 Task: Create a due date automation trigger when advanced on, on the monday of the week before a card is due add checklist without checklist "Resume" at 11:00 AM.
Action: Mouse moved to (1084, 82)
Screenshot: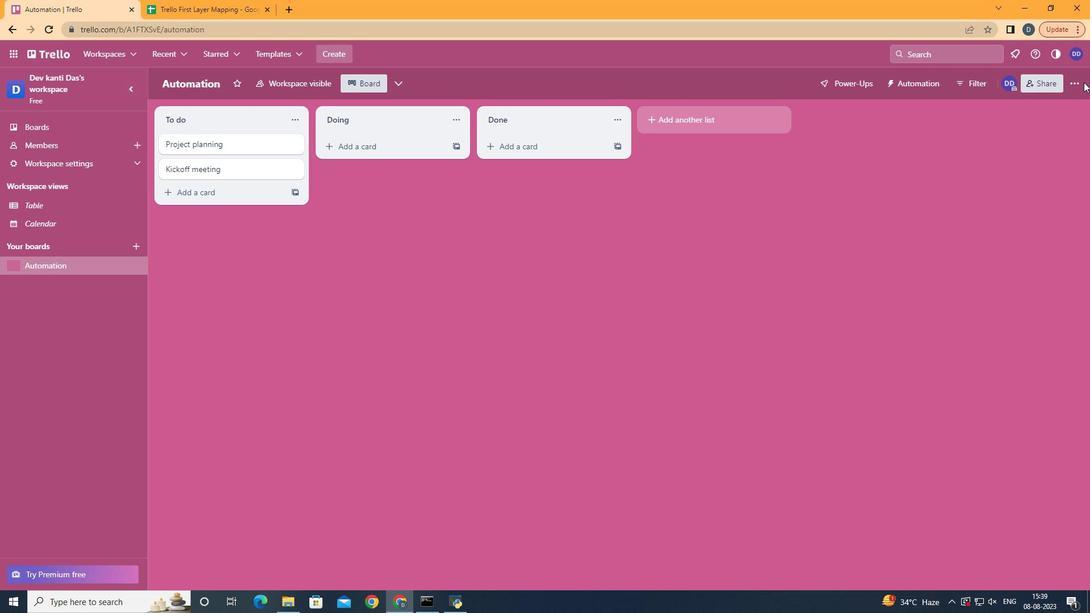 
Action: Mouse pressed left at (1084, 82)
Screenshot: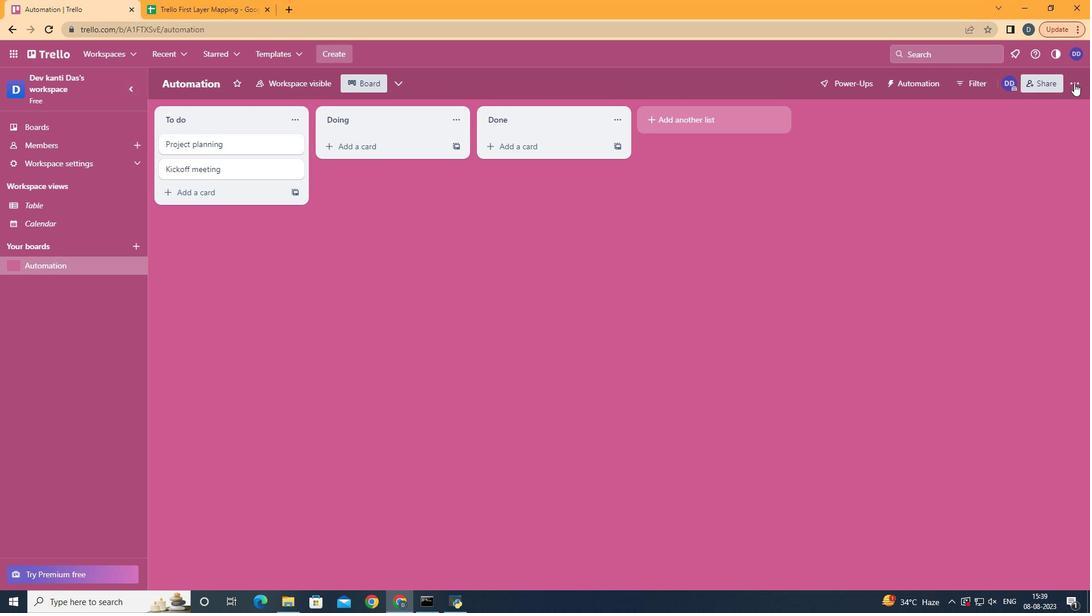 
Action: Mouse moved to (1074, 83)
Screenshot: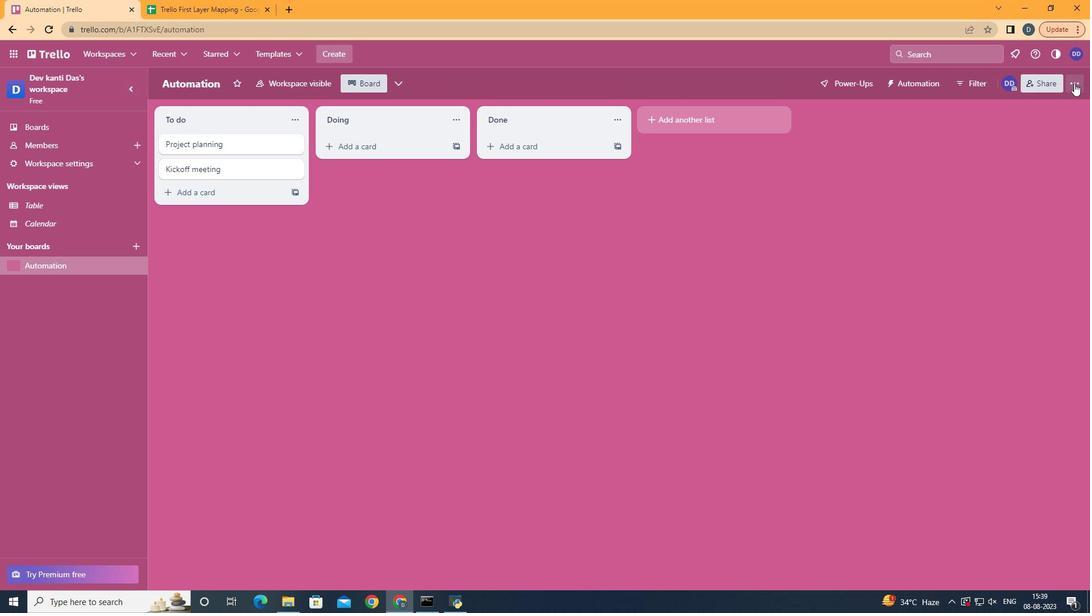 
Action: Mouse pressed left at (1074, 83)
Screenshot: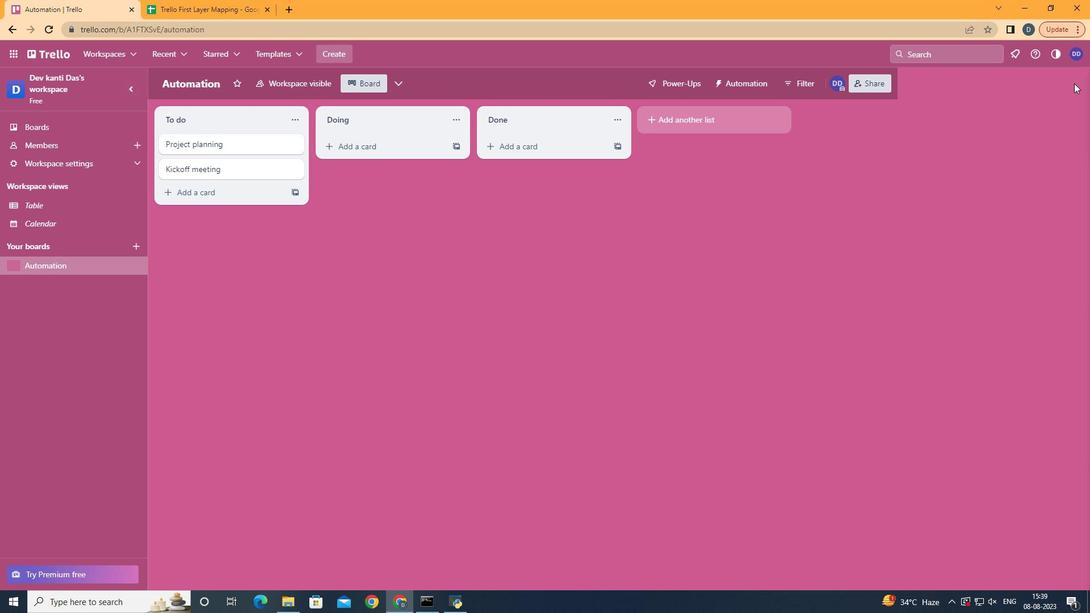 
Action: Mouse moved to (1007, 239)
Screenshot: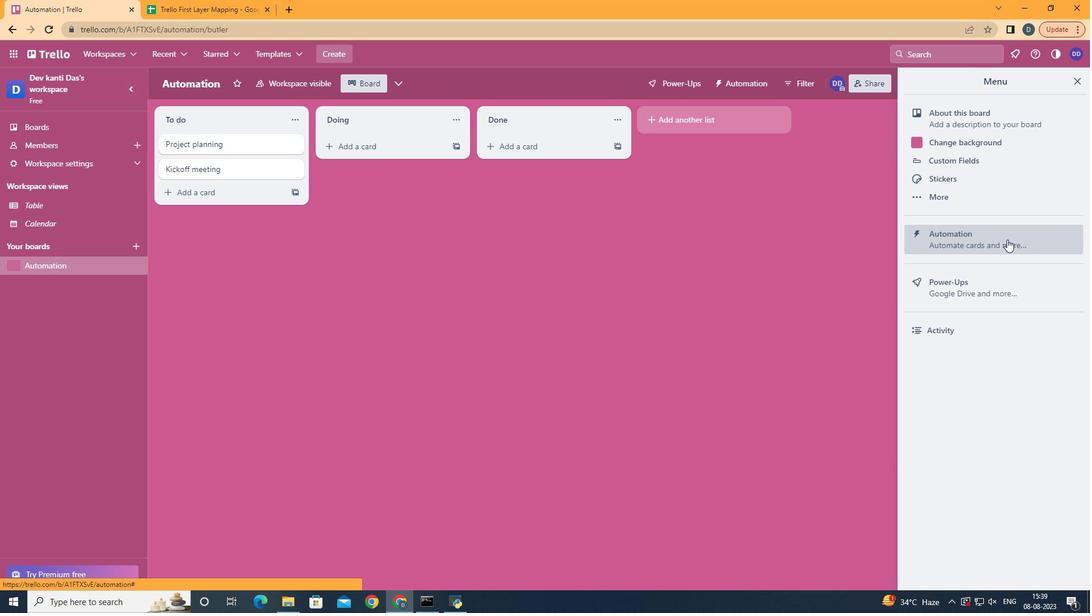 
Action: Mouse pressed left at (1007, 239)
Screenshot: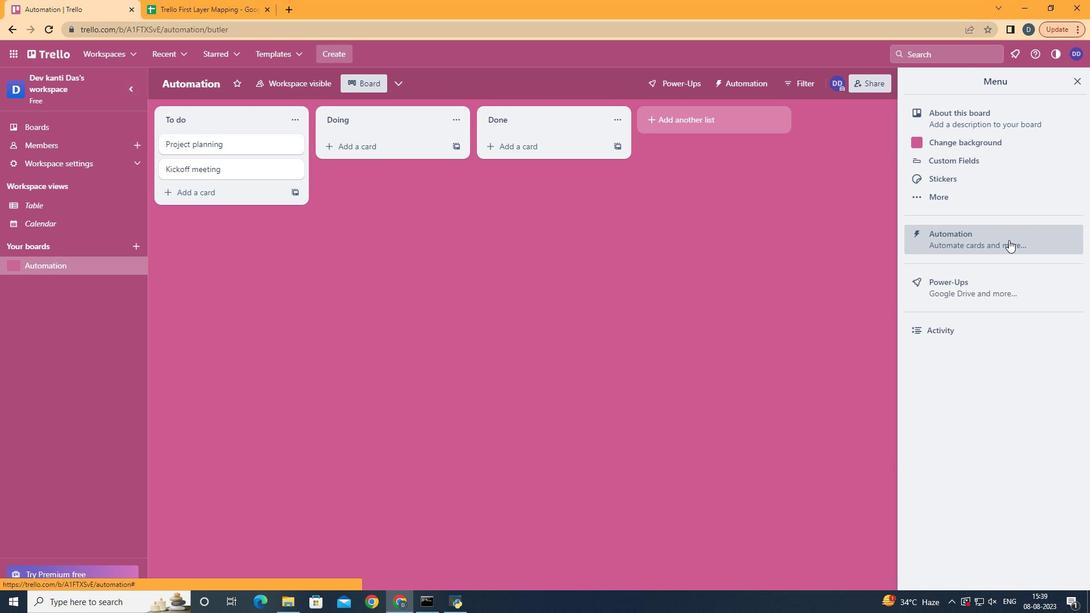 
Action: Mouse moved to (203, 223)
Screenshot: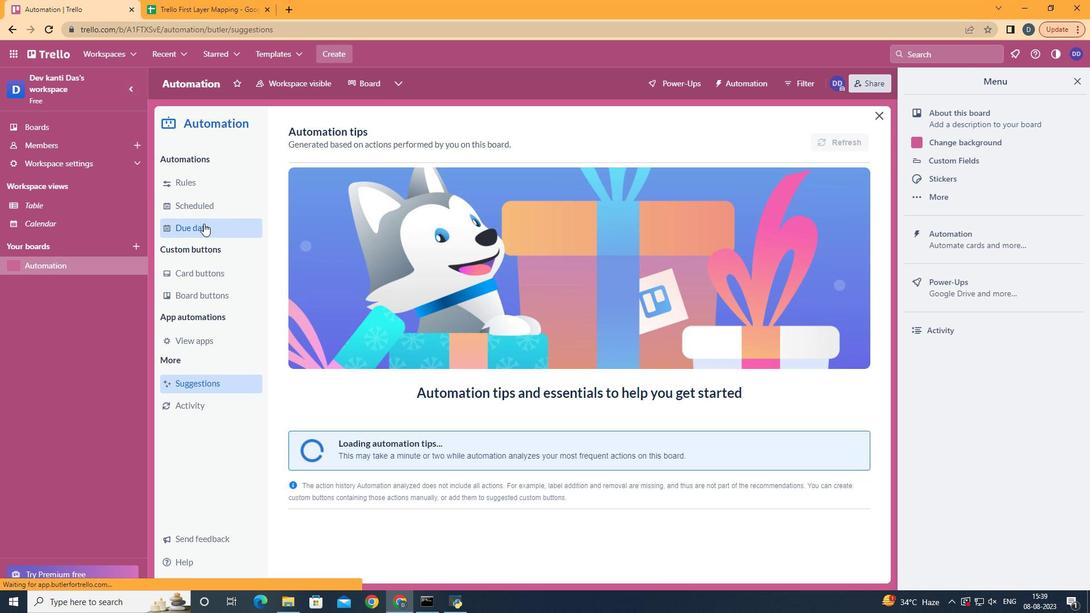 
Action: Mouse pressed left at (203, 223)
Screenshot: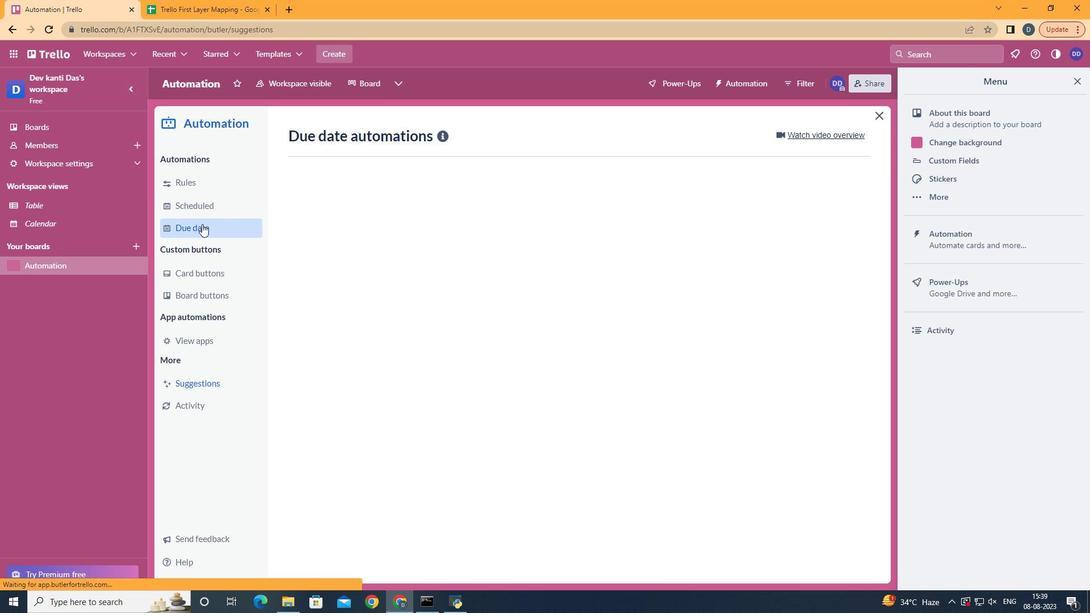 
Action: Mouse moved to (812, 134)
Screenshot: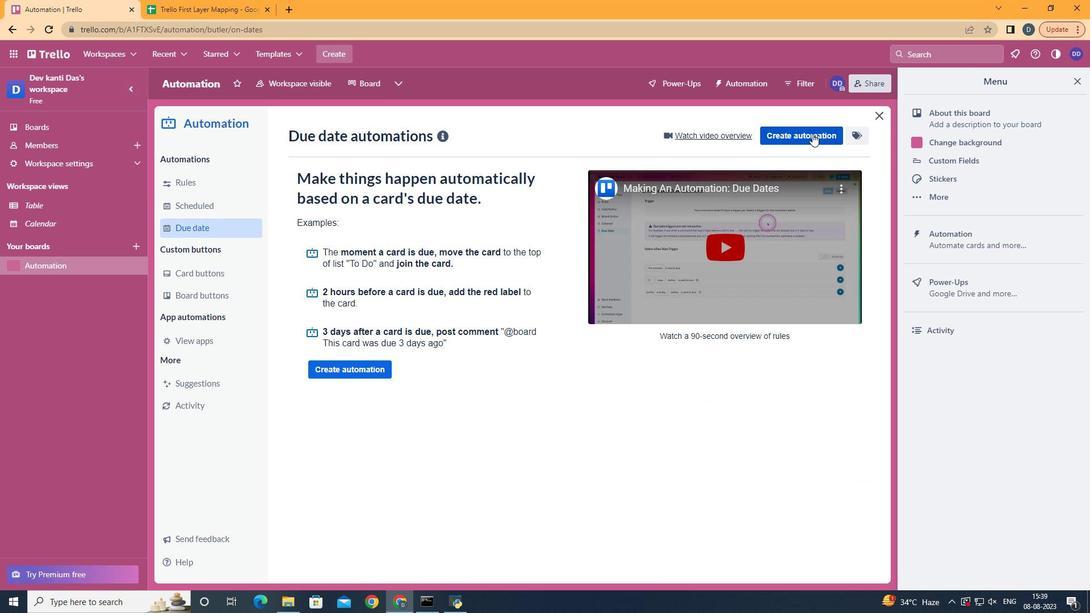 
Action: Mouse pressed left at (812, 134)
Screenshot: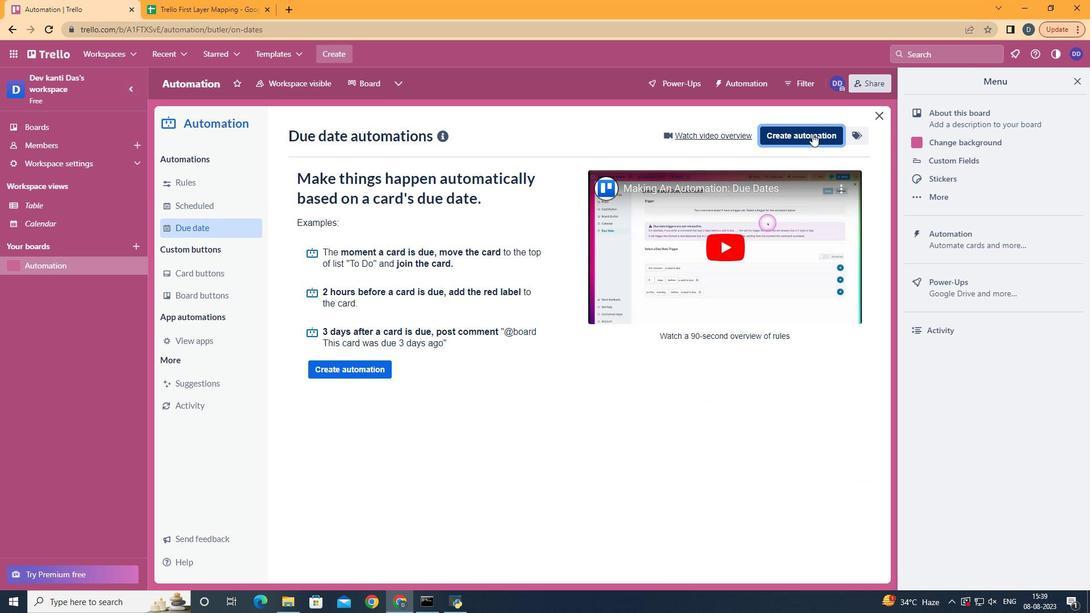 
Action: Mouse moved to (587, 235)
Screenshot: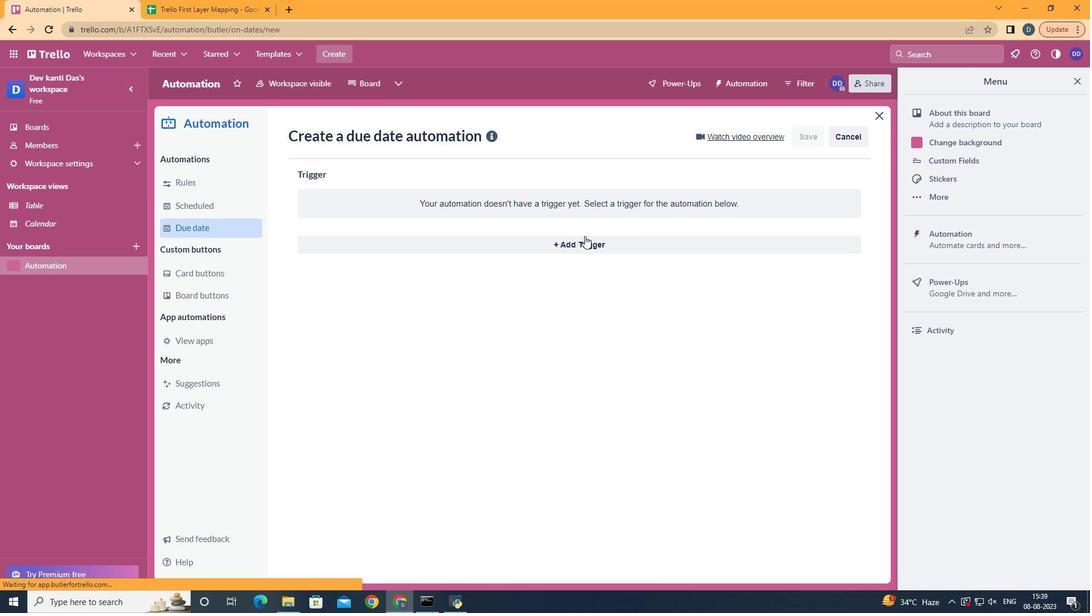 
Action: Mouse pressed left at (587, 235)
Screenshot: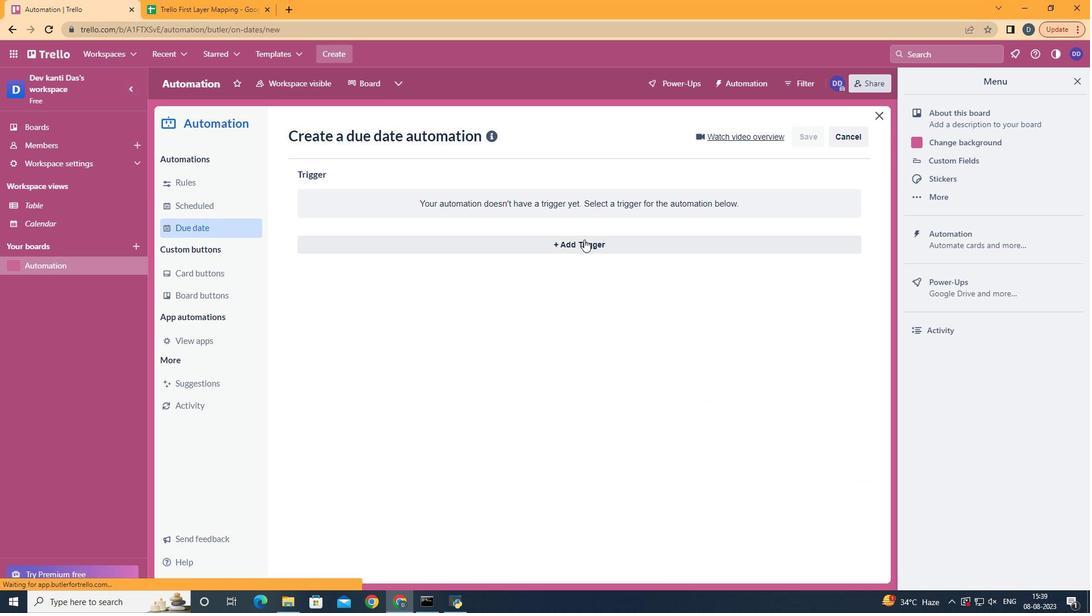 
Action: Mouse moved to (584, 240)
Screenshot: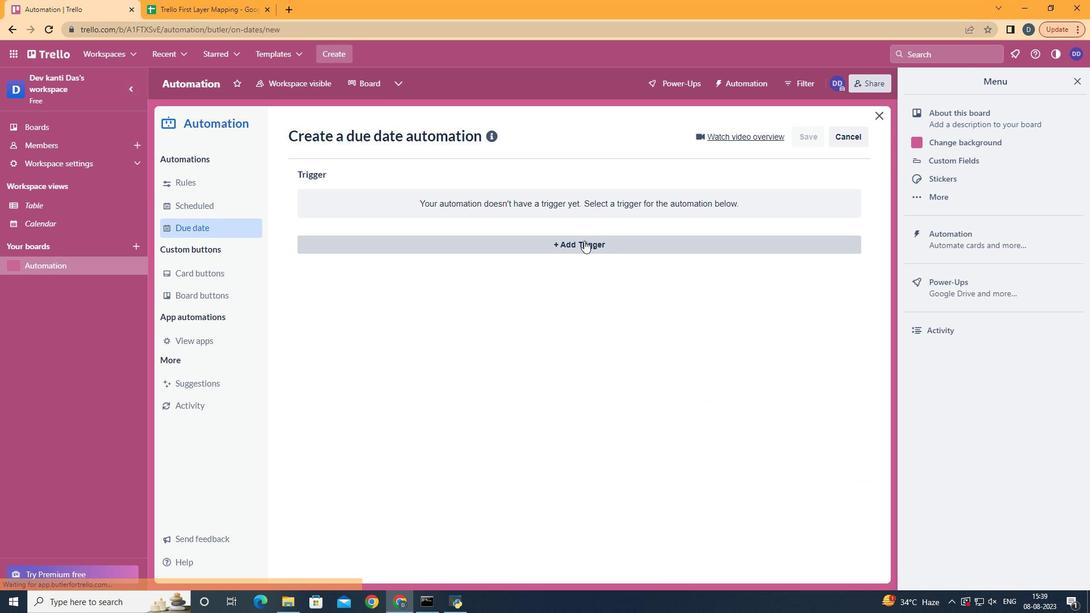 
Action: Mouse pressed left at (584, 240)
Screenshot: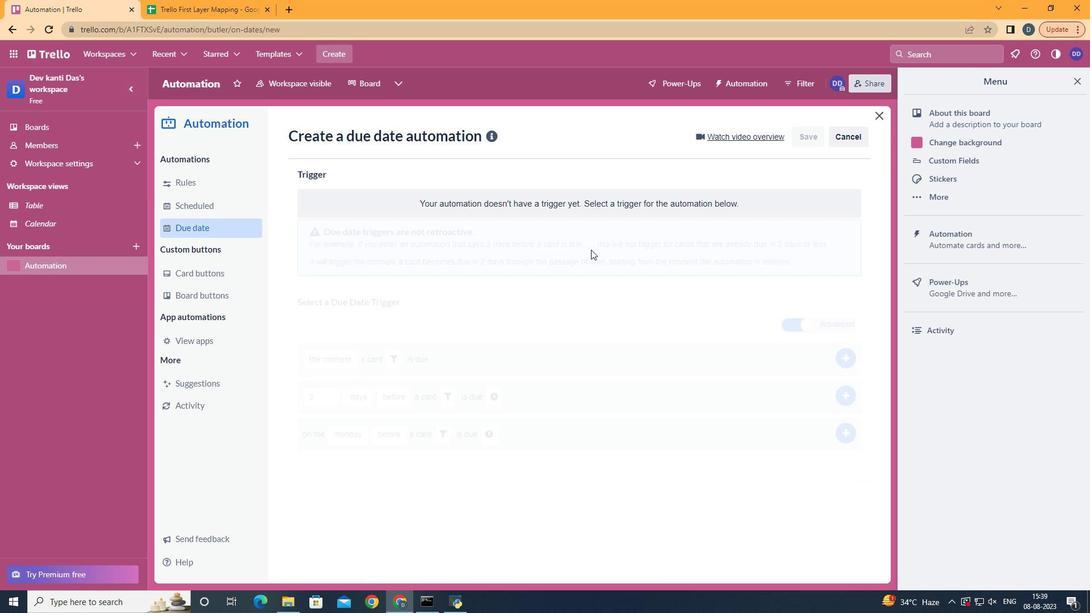 
Action: Mouse moved to (391, 542)
Screenshot: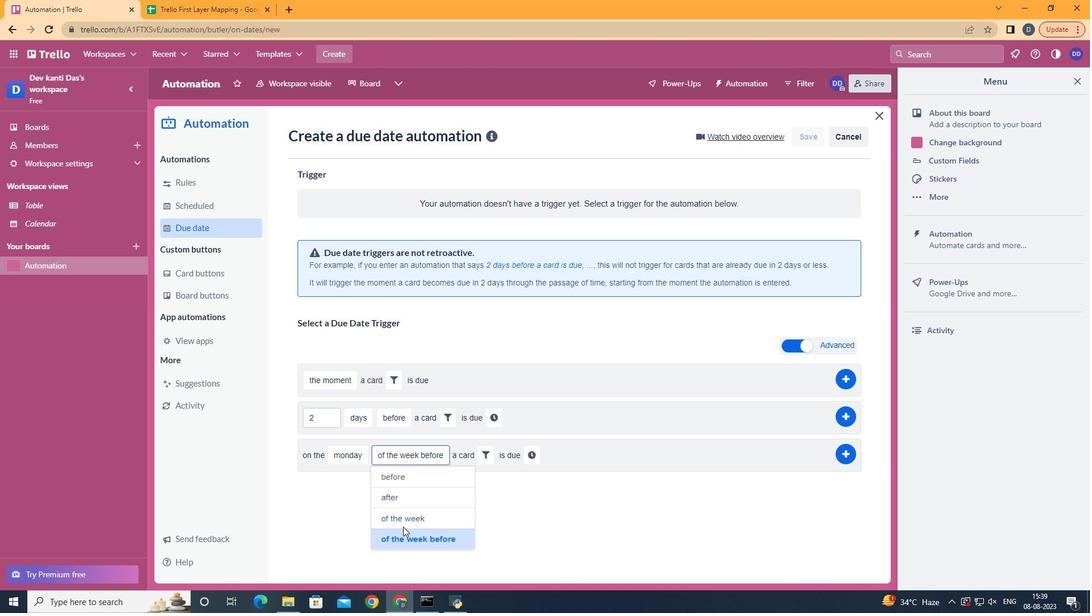 
Action: Mouse pressed left at (391, 542)
Screenshot: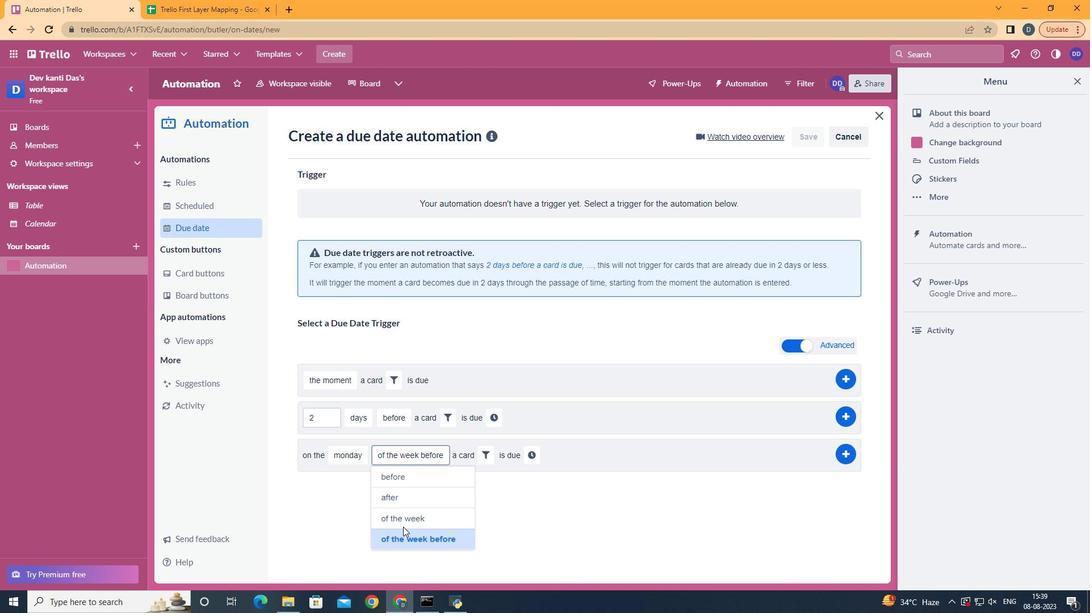 
Action: Mouse moved to (485, 456)
Screenshot: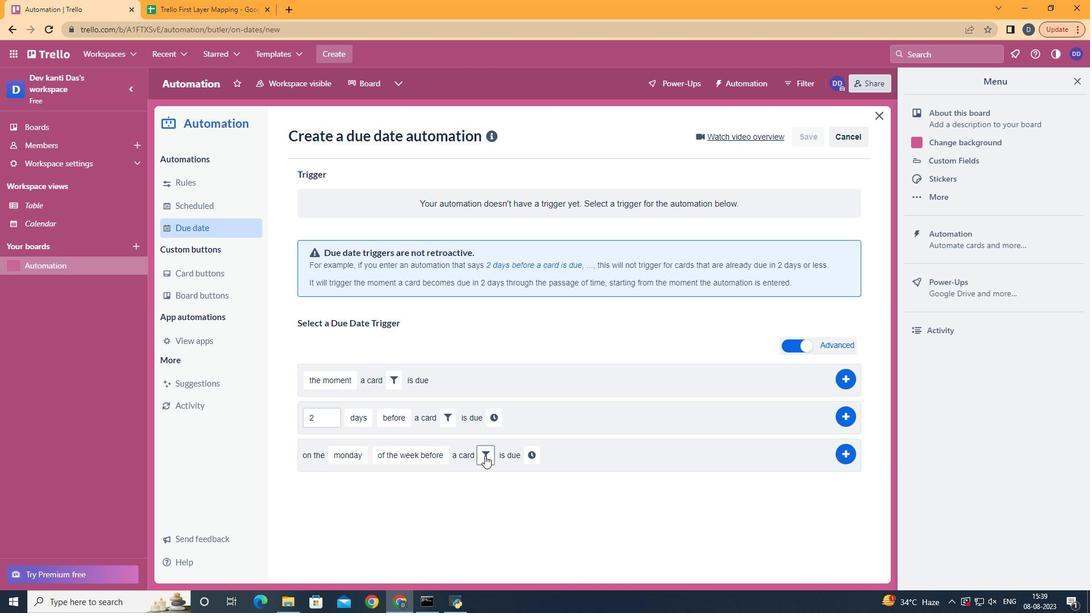 
Action: Mouse pressed left at (485, 456)
Screenshot: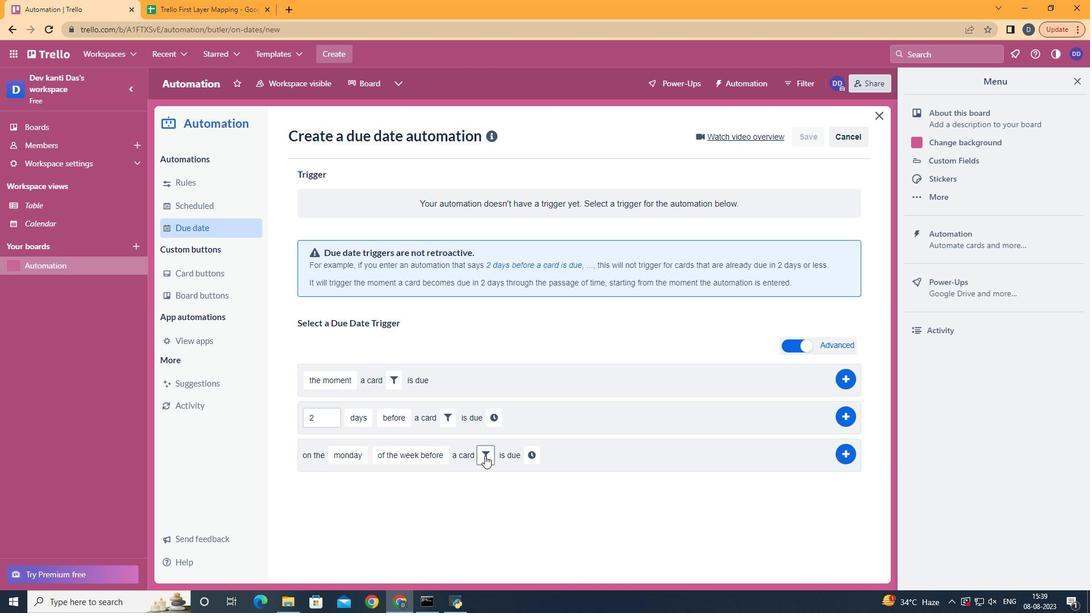
Action: Mouse moved to (592, 488)
Screenshot: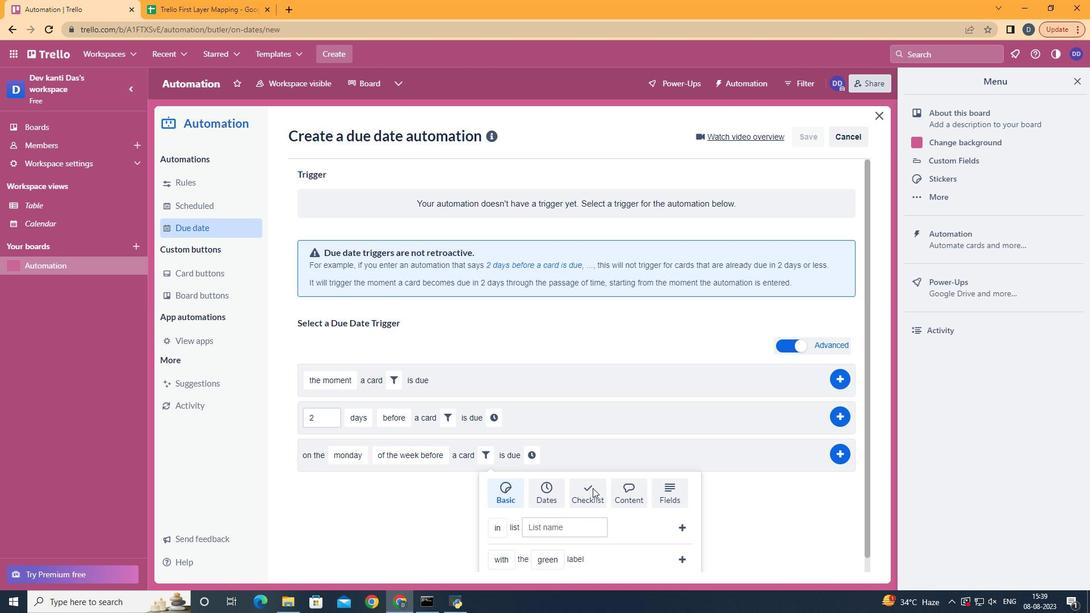 
Action: Mouse pressed left at (592, 488)
Screenshot: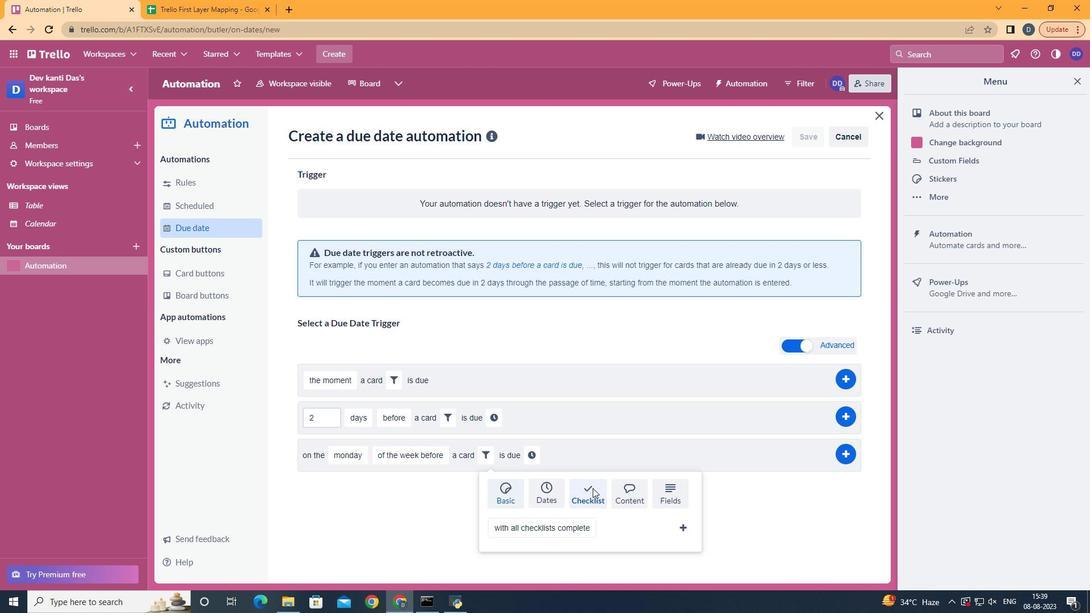 
Action: Mouse moved to (576, 487)
Screenshot: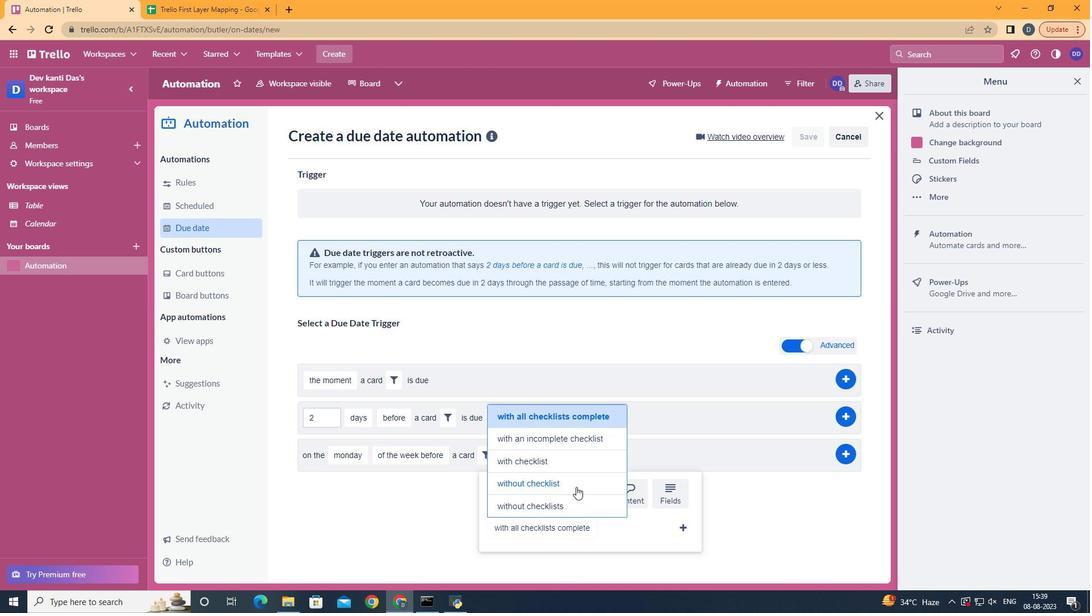 
Action: Mouse pressed left at (576, 487)
Screenshot: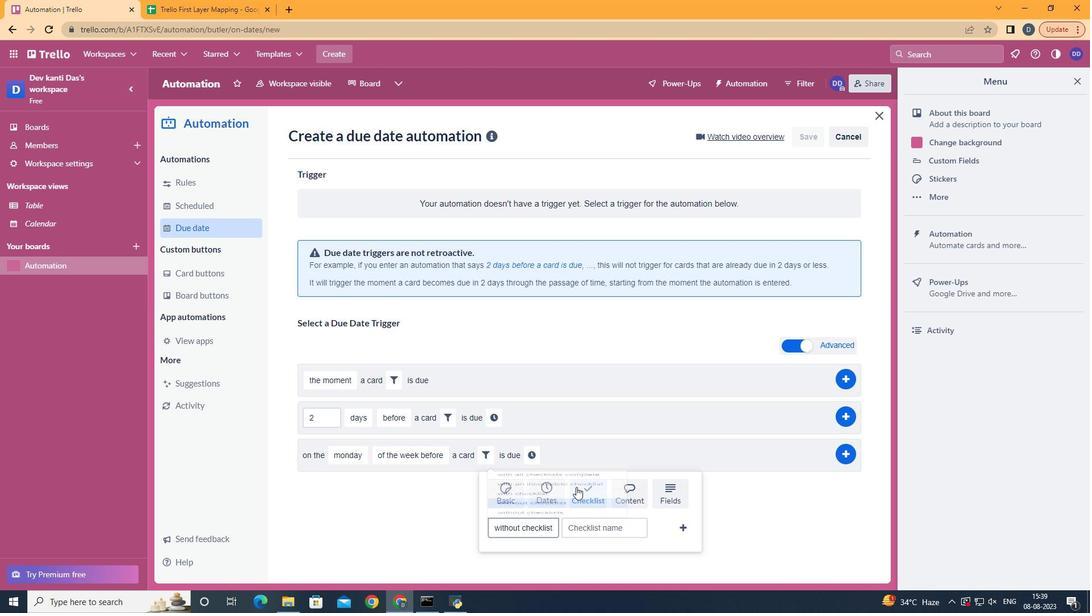 
Action: Mouse moved to (613, 523)
Screenshot: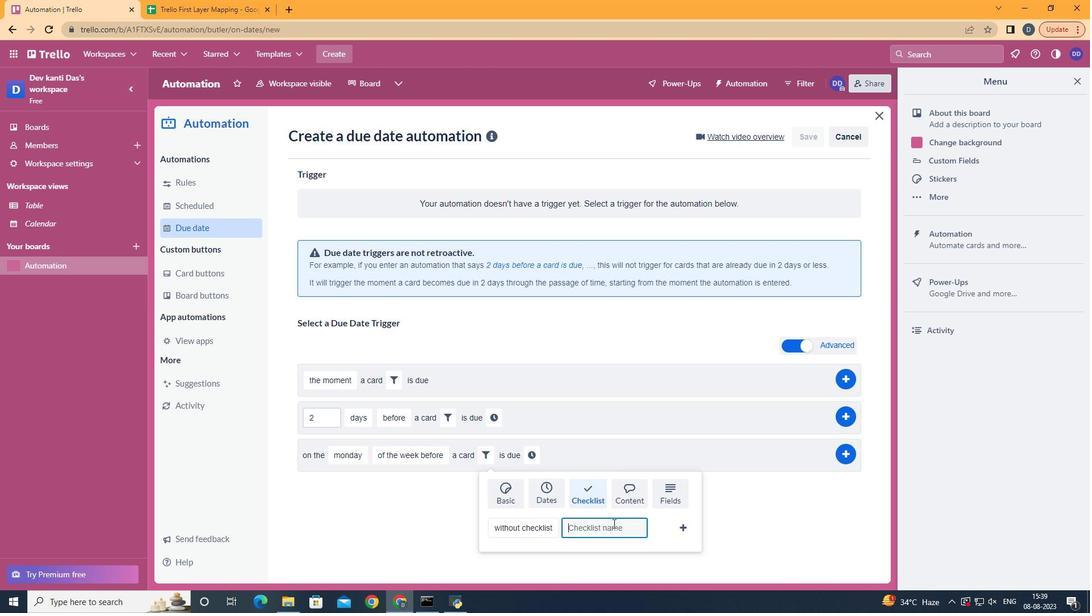 
Action: Mouse pressed left at (613, 523)
Screenshot: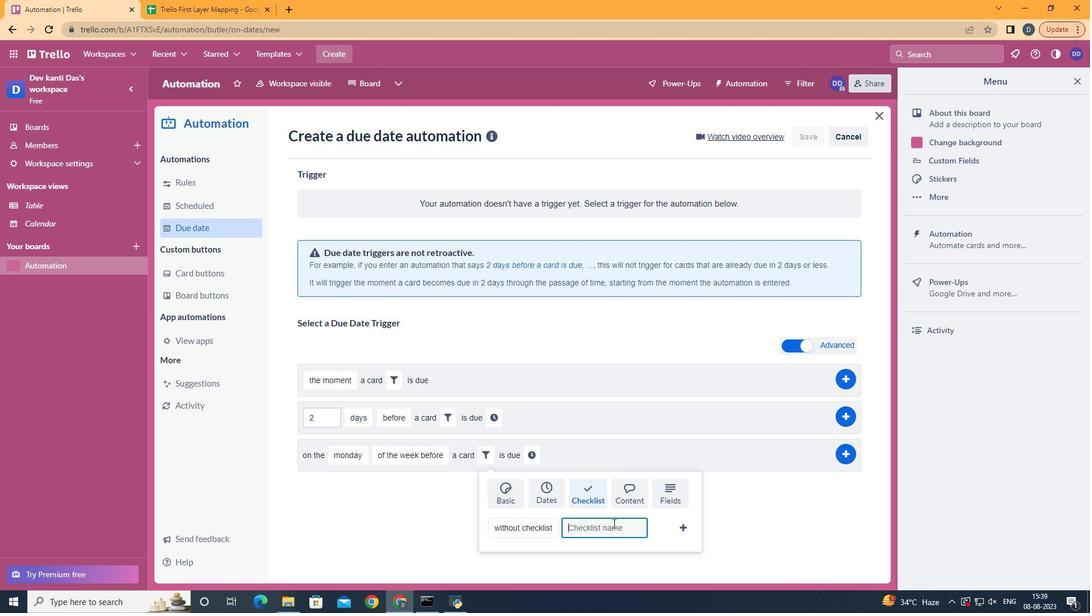 
Action: Key pressed <Key.shift>Resume
Screenshot: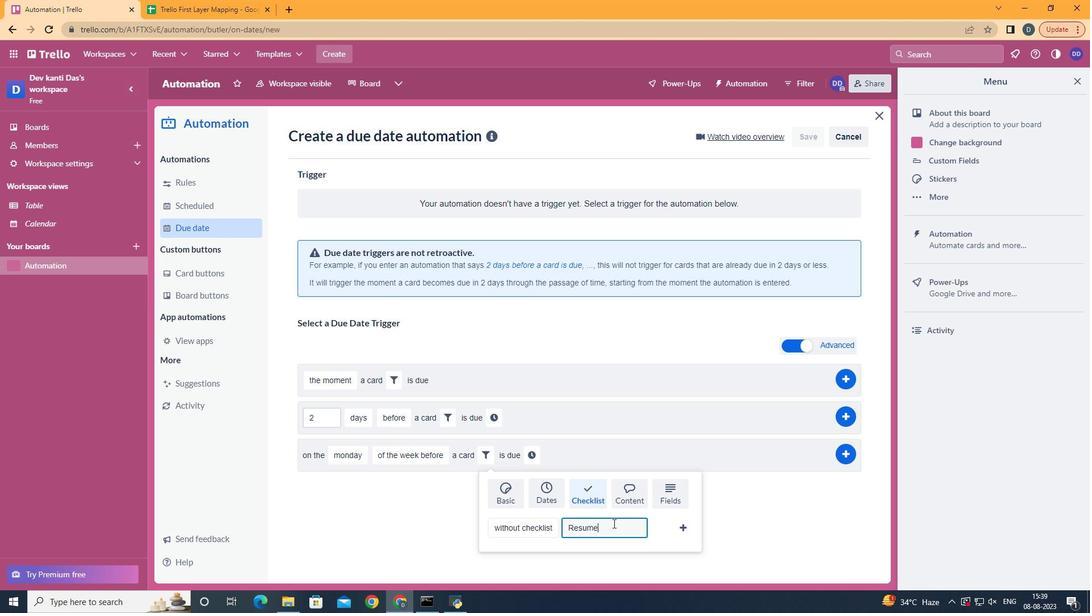 
Action: Mouse moved to (684, 531)
Screenshot: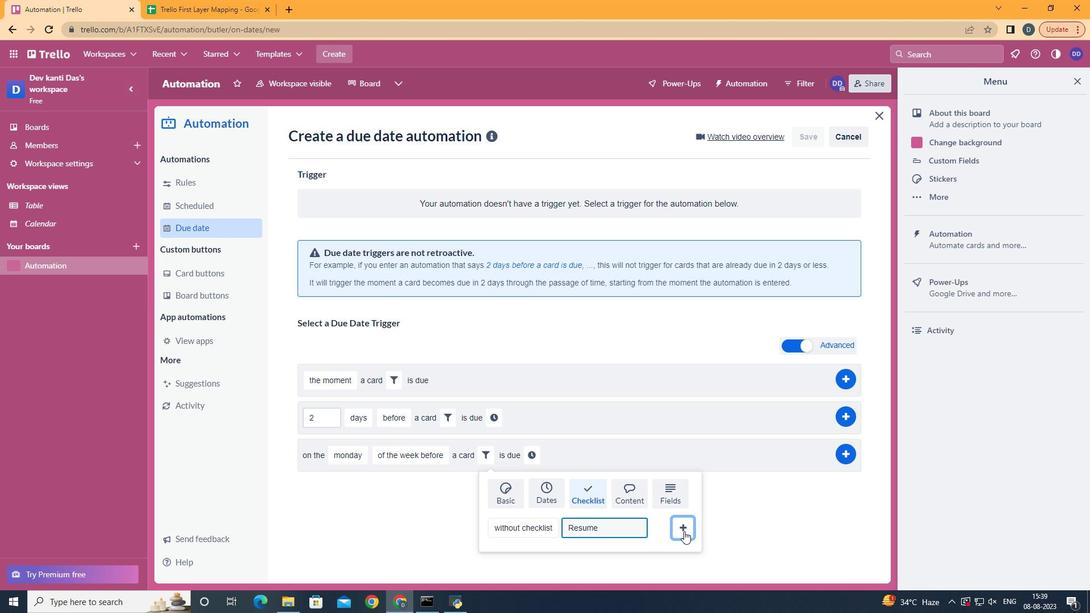 
Action: Mouse pressed left at (684, 531)
Screenshot: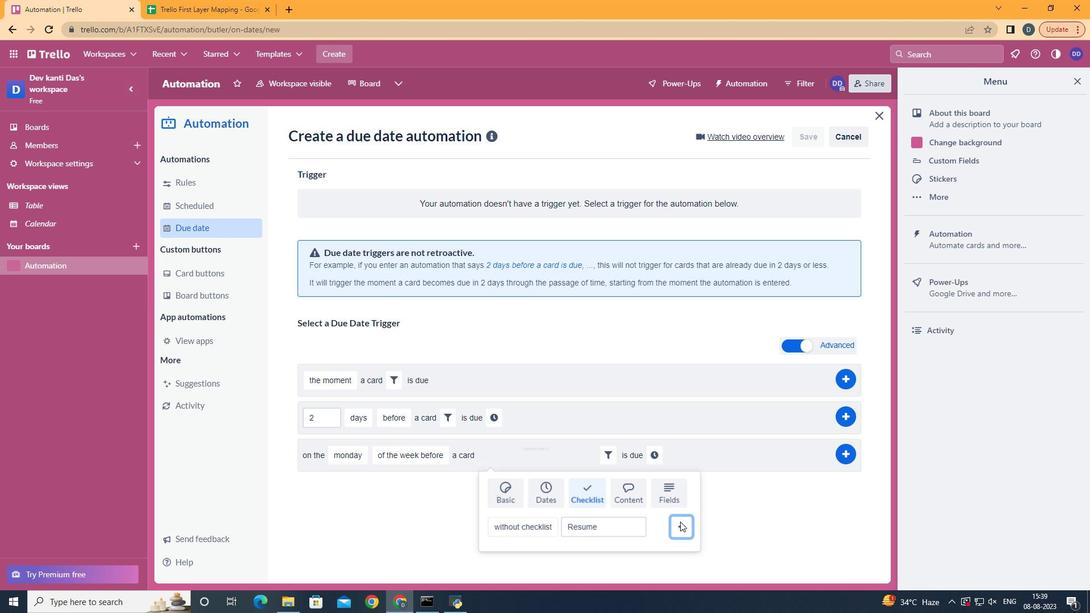 
Action: Mouse moved to (659, 456)
Screenshot: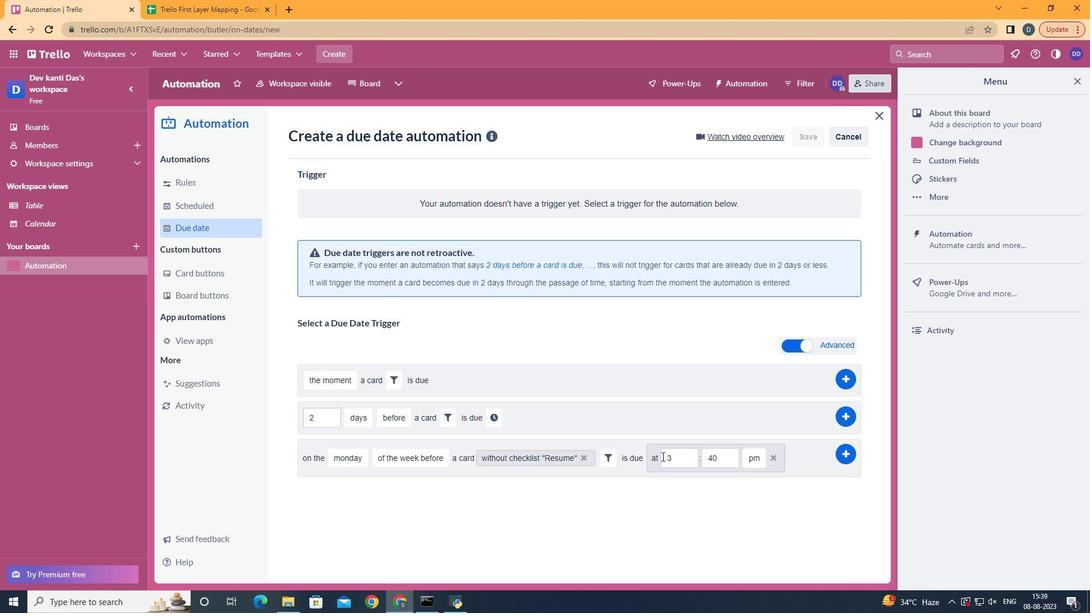 
Action: Mouse pressed left at (659, 456)
Screenshot: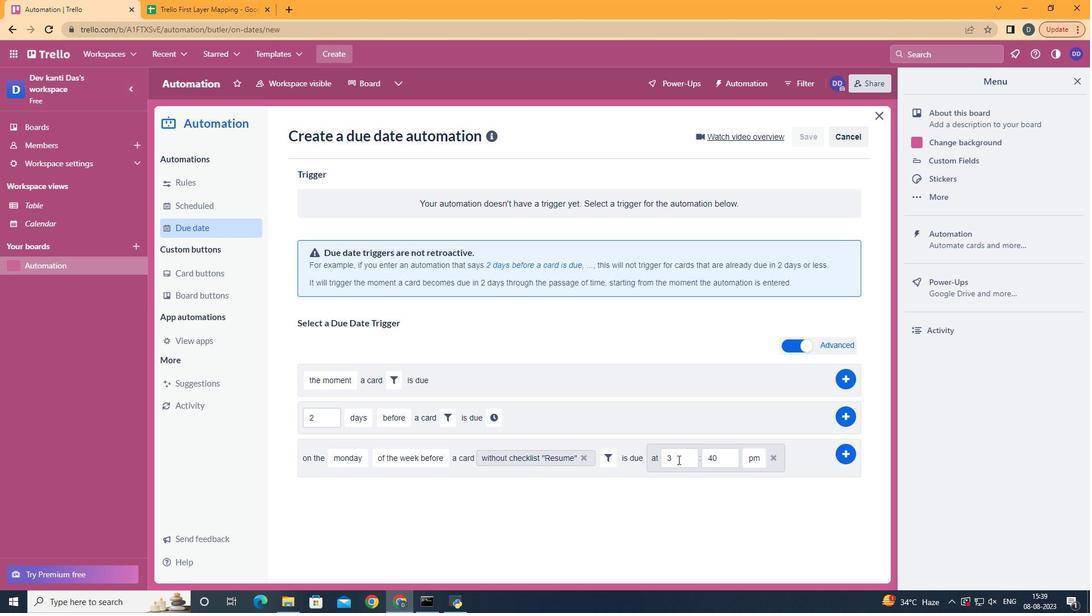 
Action: Mouse moved to (684, 461)
Screenshot: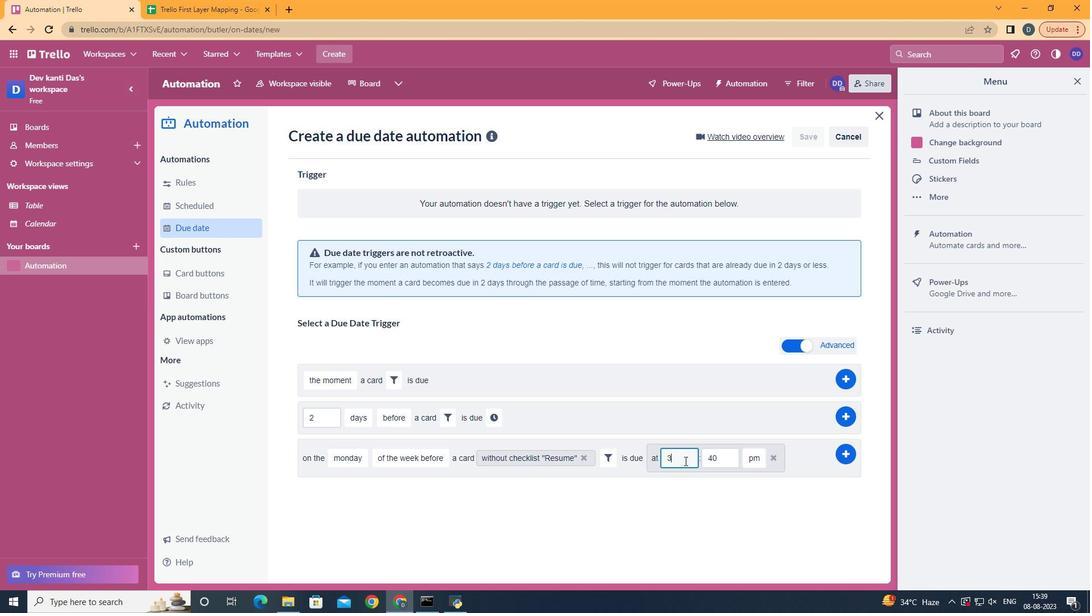 
Action: Mouse pressed left at (684, 461)
Screenshot: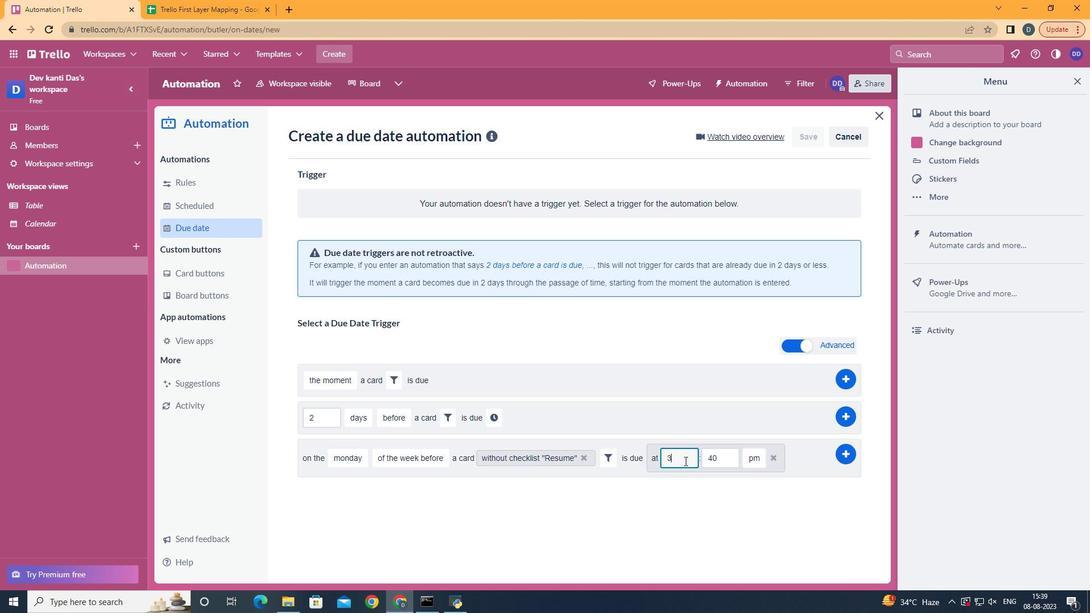 
Action: Key pressed <Key.backspace>11
Screenshot: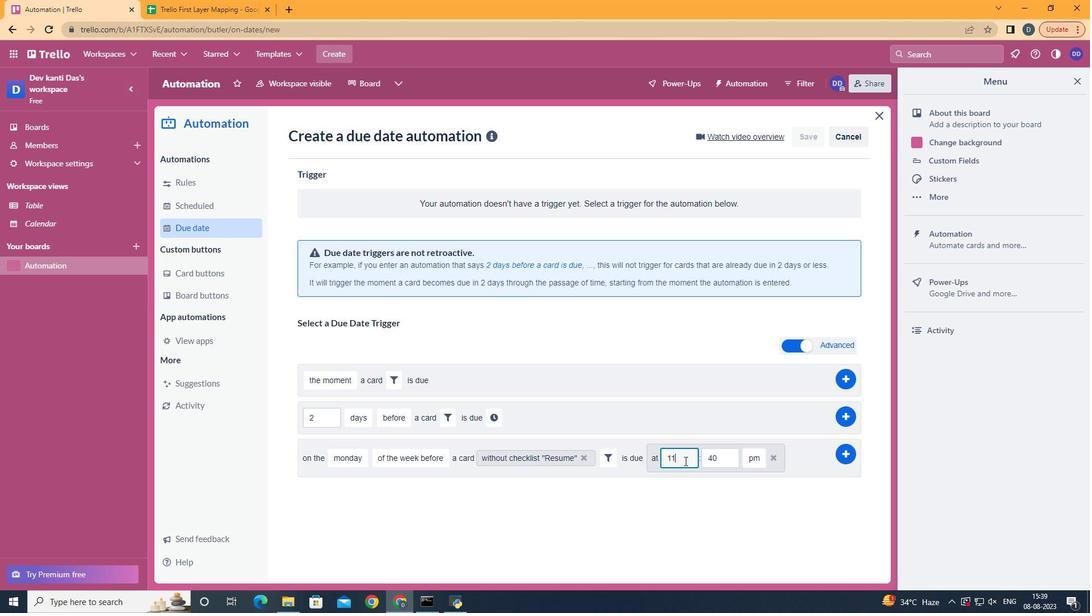 
Action: Mouse moved to (720, 457)
Screenshot: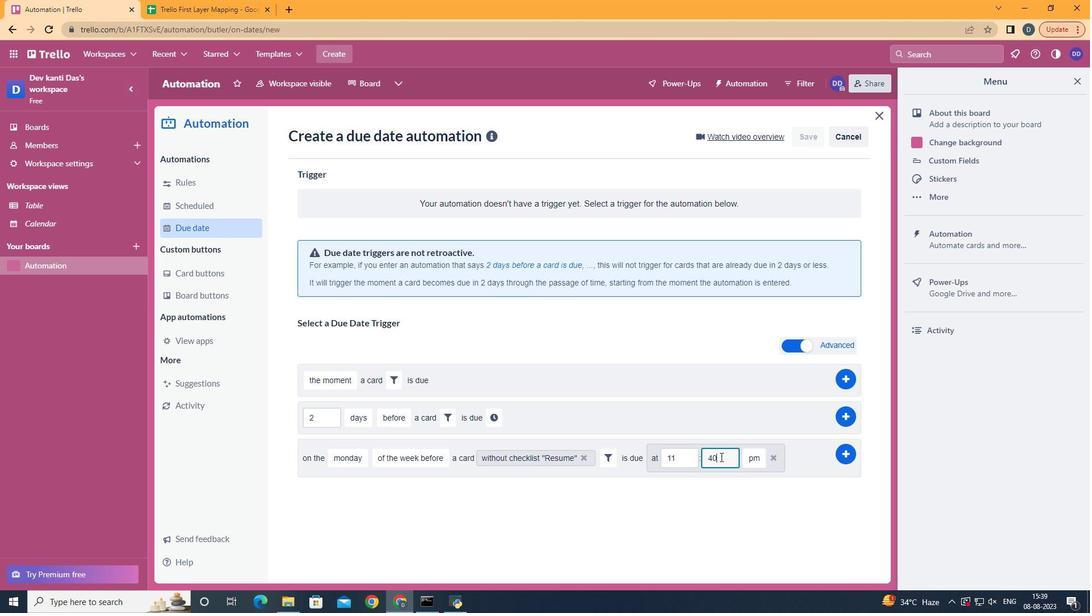 
Action: Mouse pressed left at (720, 457)
Screenshot: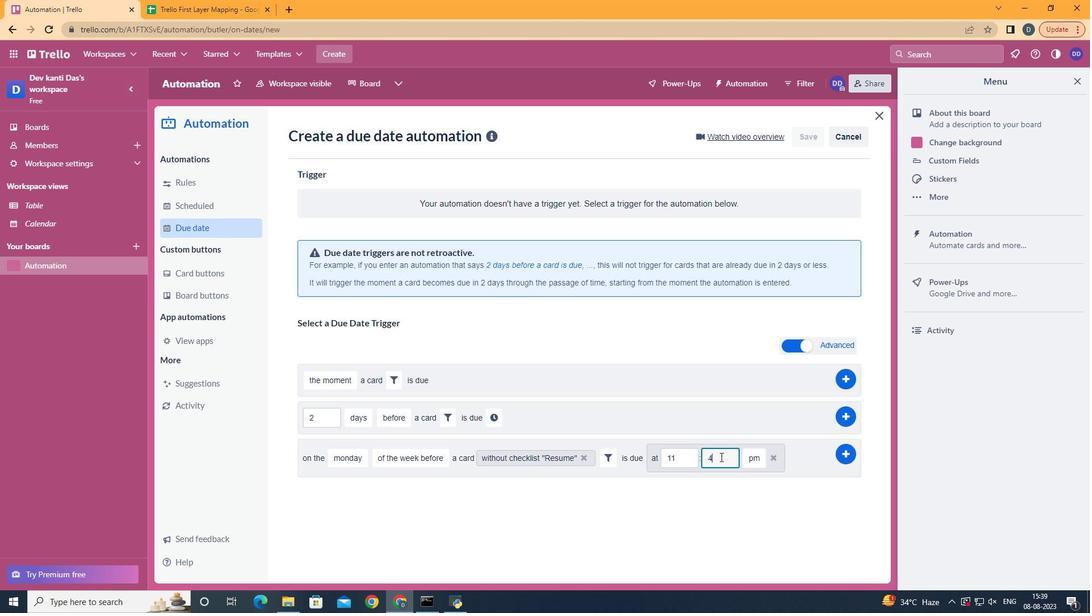 
Action: Key pressed <Key.backspace><Key.backspace>
Screenshot: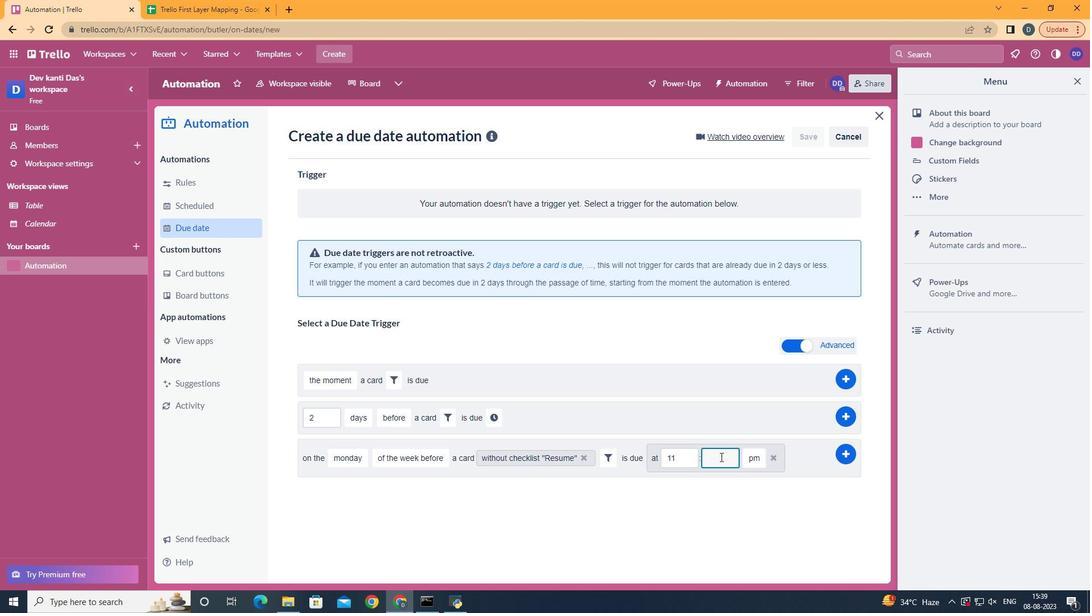 
Action: Mouse moved to (722, 456)
Screenshot: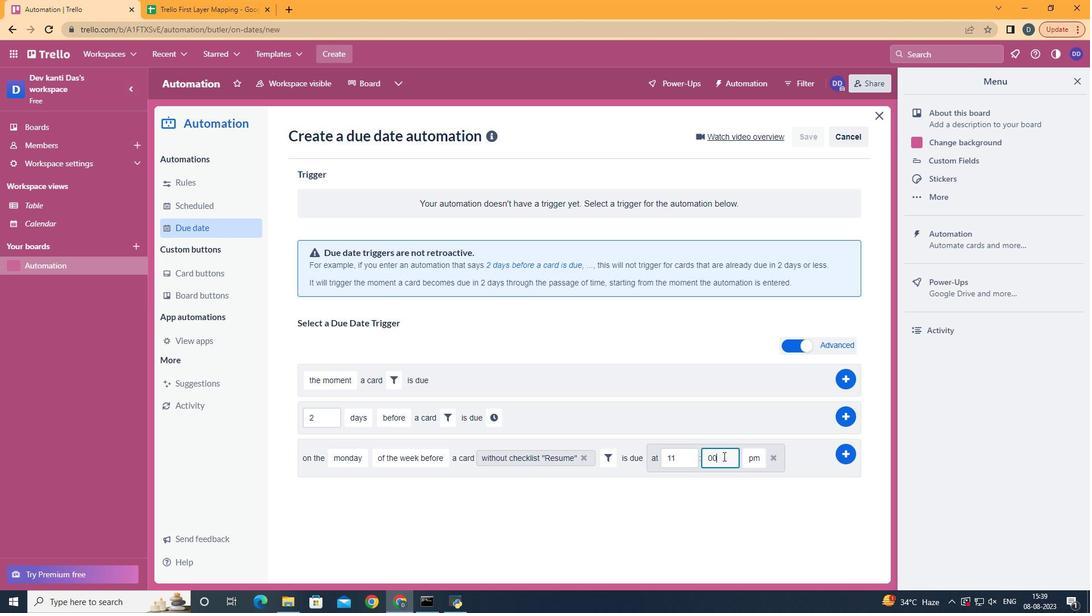 
Action: Key pressed 0
Screenshot: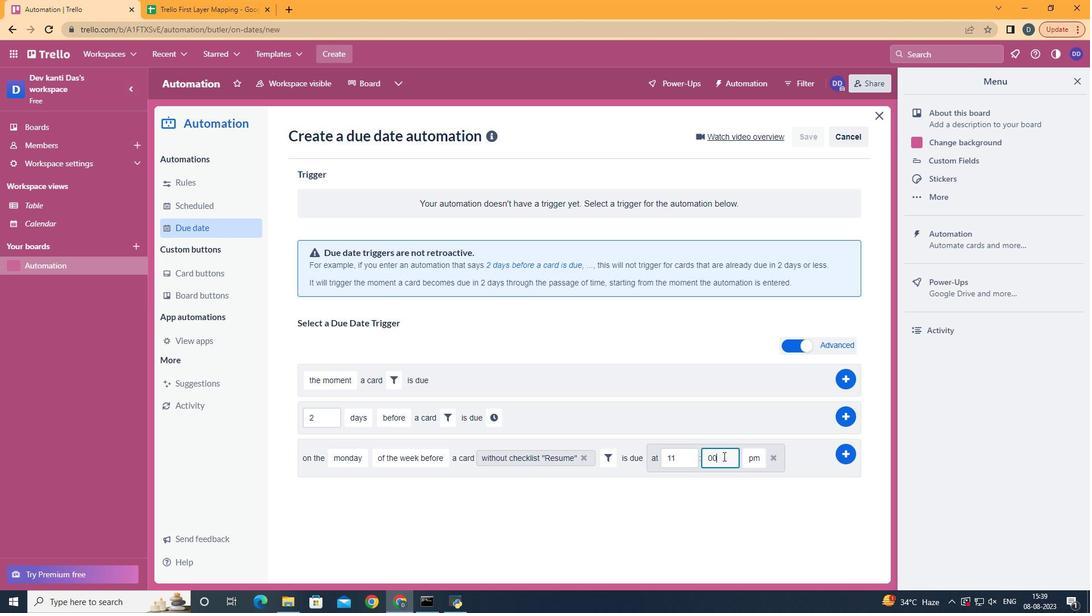
Action: Mouse moved to (723, 456)
Screenshot: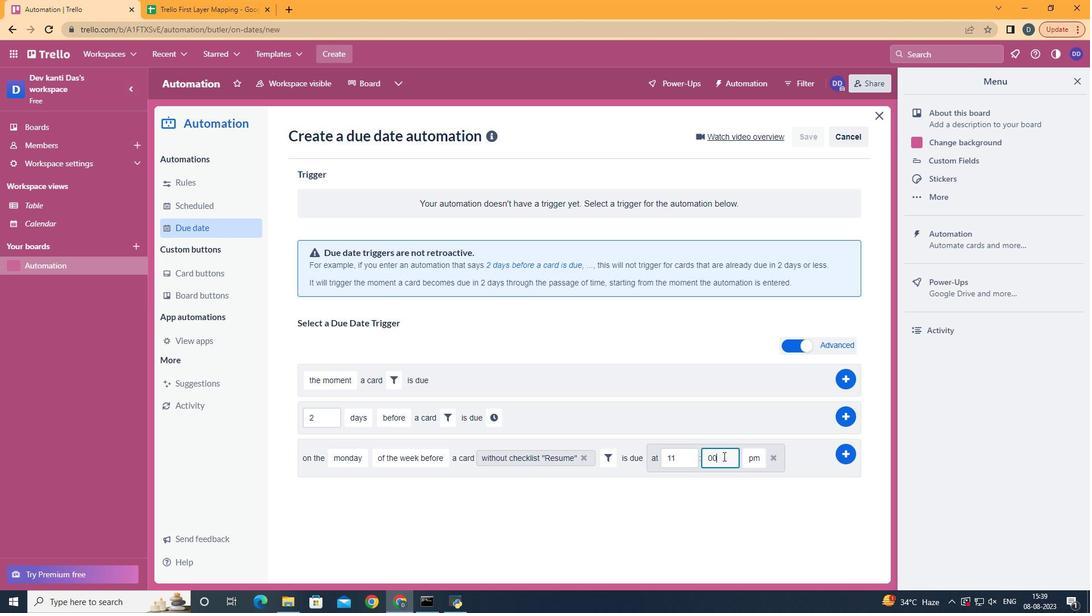 
Action: Key pressed 0
Screenshot: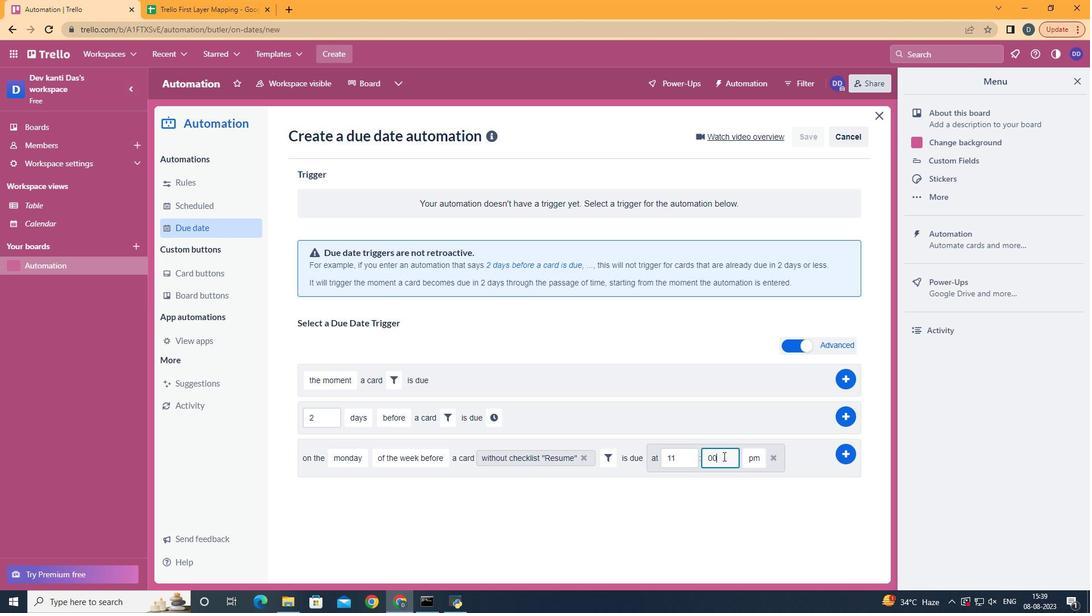 
Action: Mouse moved to (753, 473)
Screenshot: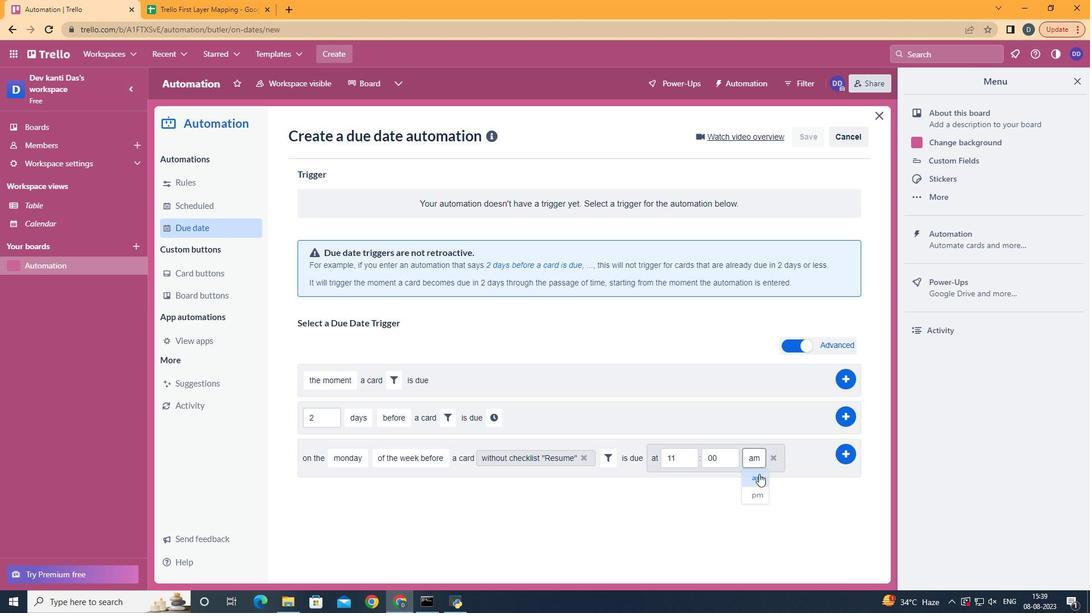 
Action: Mouse pressed left at (753, 473)
Screenshot: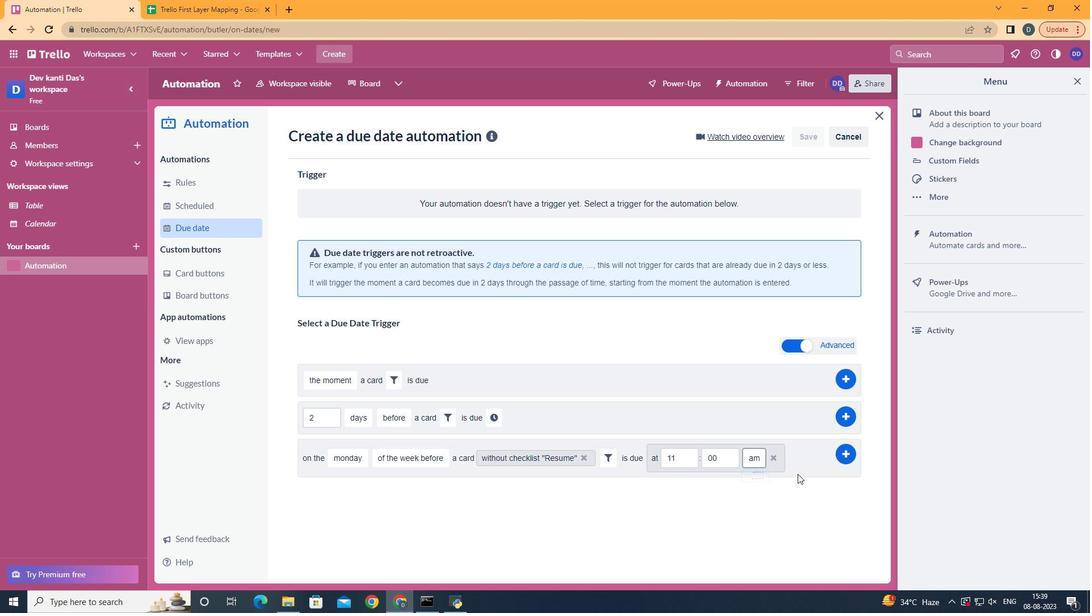 
Action: Mouse moved to (838, 457)
Screenshot: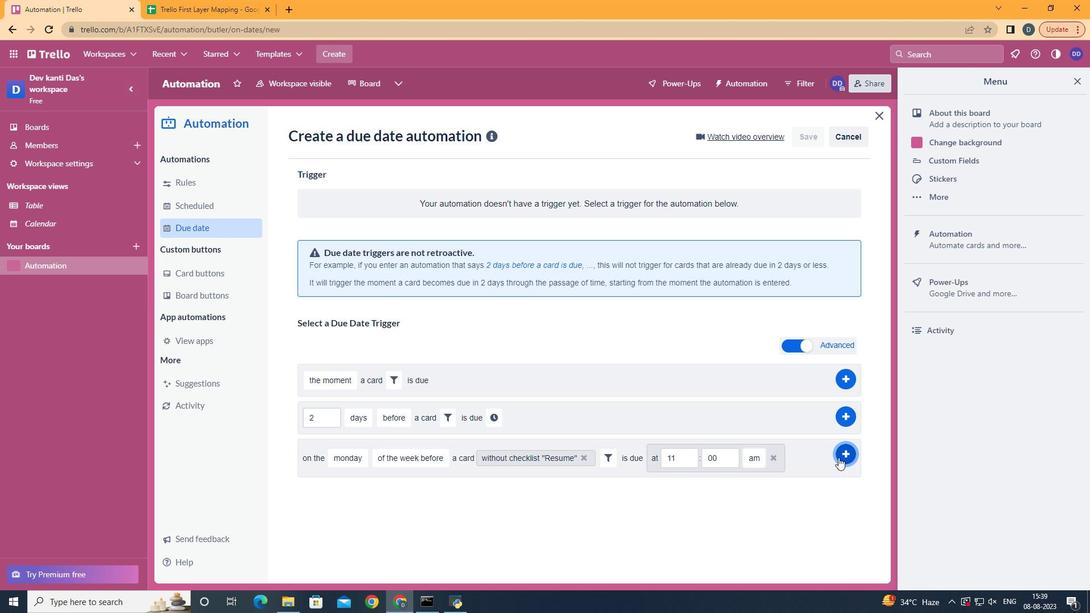 
Action: Mouse pressed left at (838, 457)
Screenshot: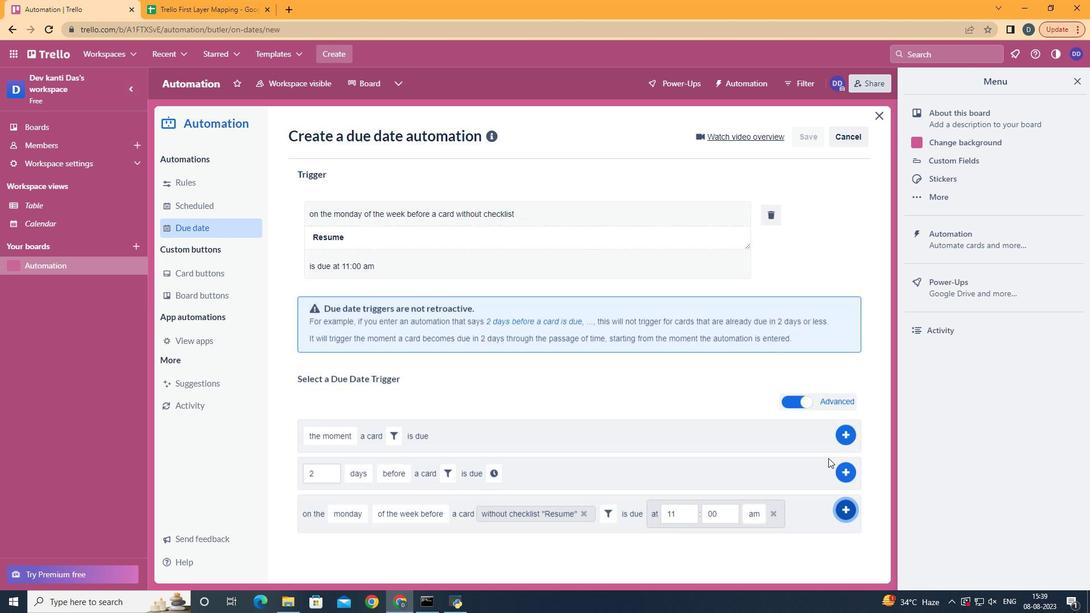
Action: Mouse moved to (697, 268)
Screenshot: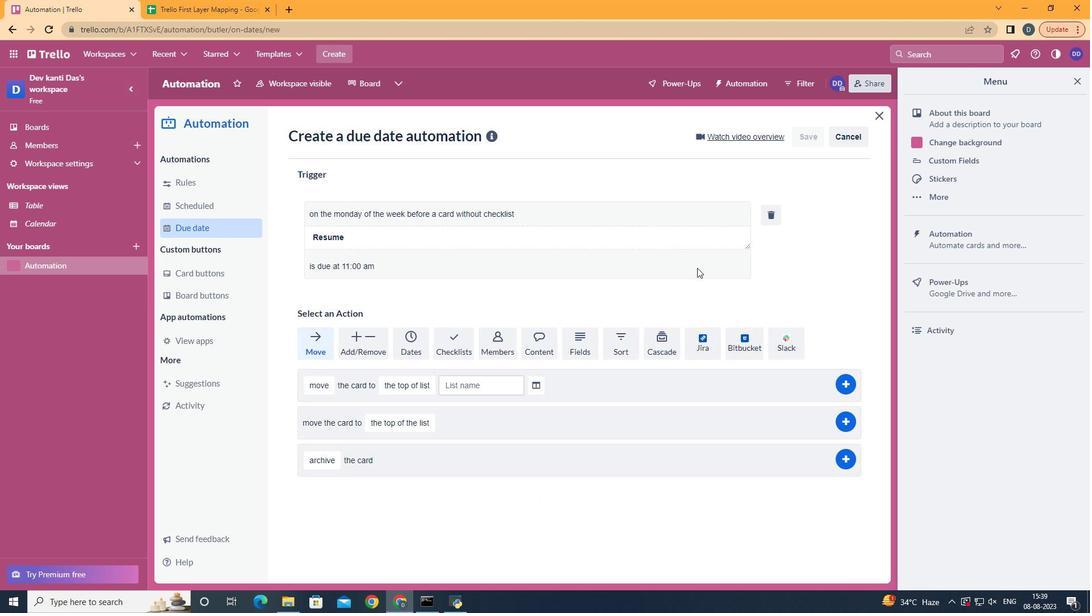 
